 Task: Apply layout section header in current slide.
Action: Mouse moved to (404, 103)
Screenshot: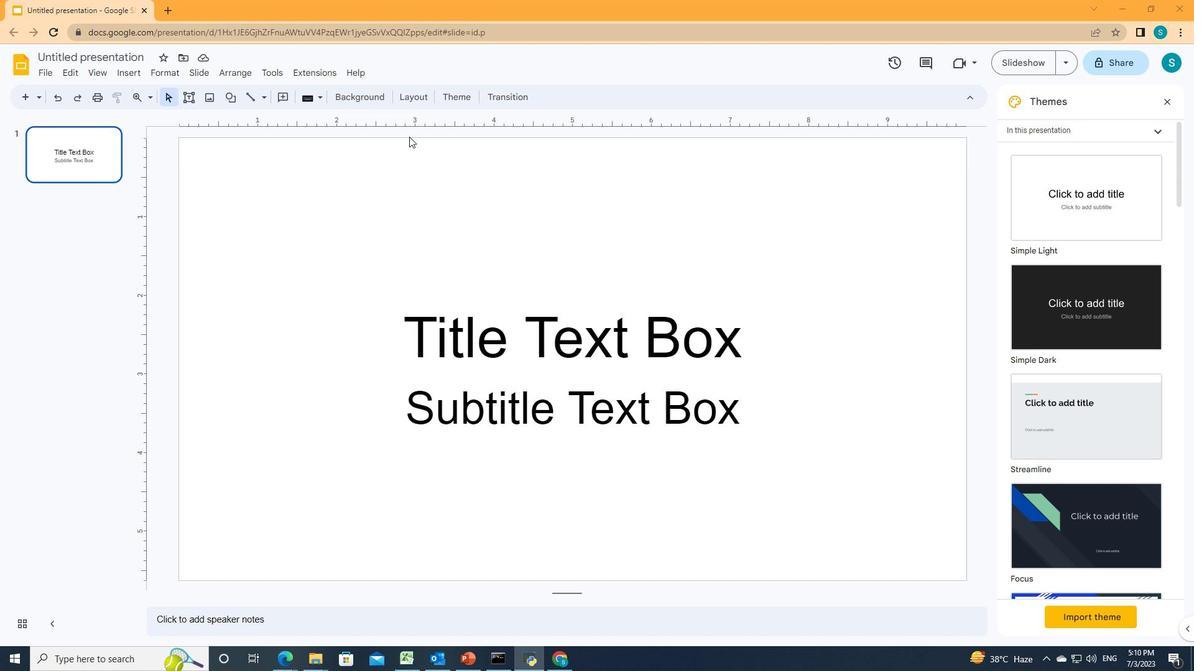 
Action: Mouse pressed left at (404, 103)
Screenshot: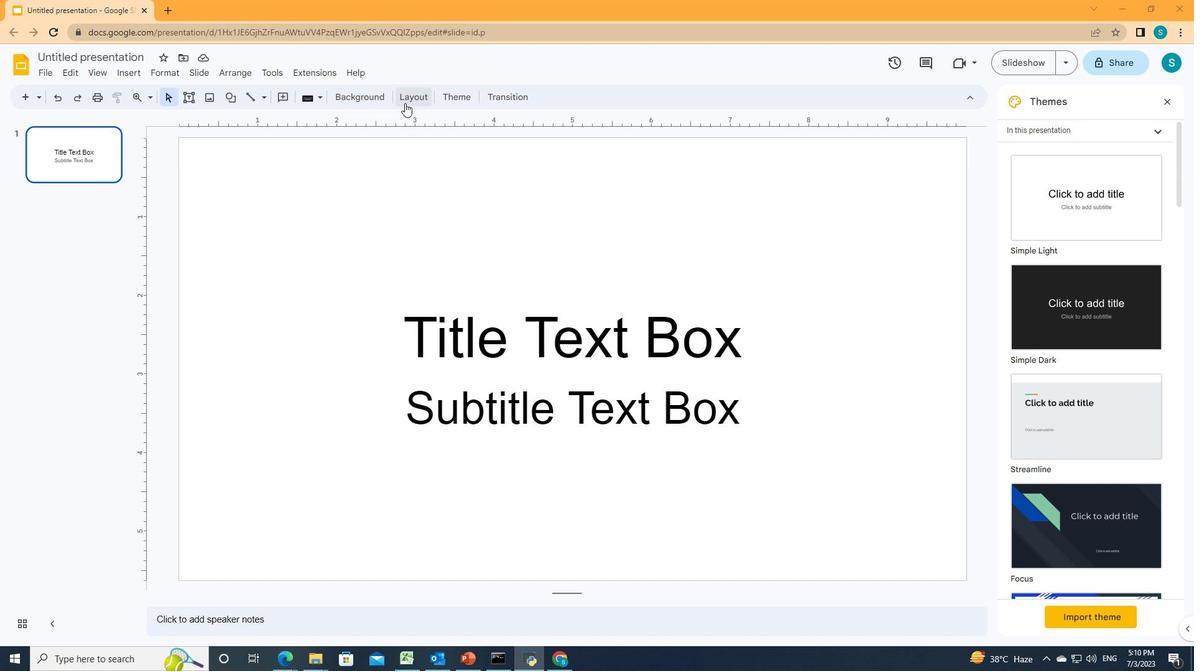 
Action: Mouse moved to (503, 143)
Screenshot: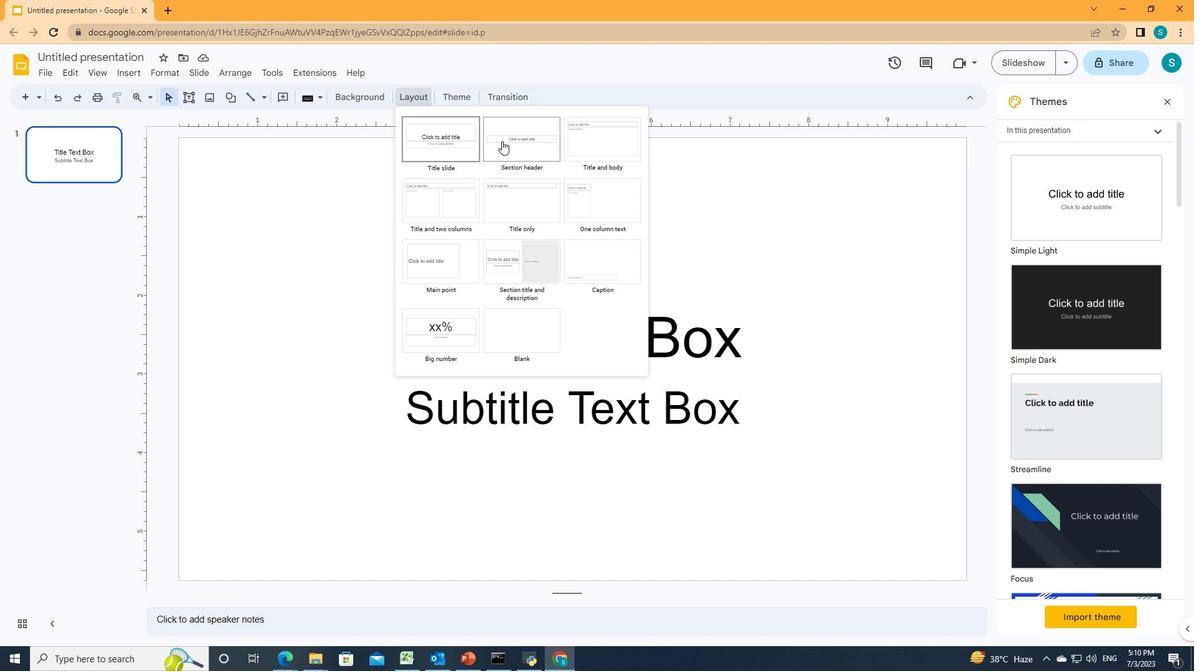 
Action: Mouse pressed left at (503, 143)
Screenshot: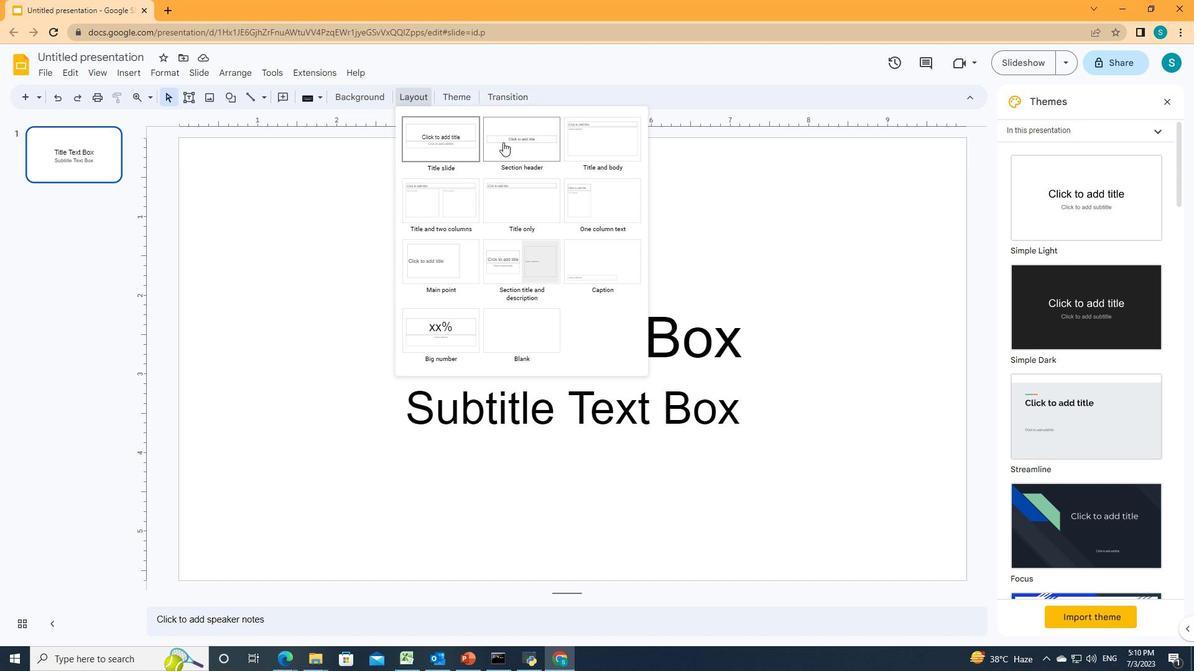
Action: Mouse moved to (504, 143)
Screenshot: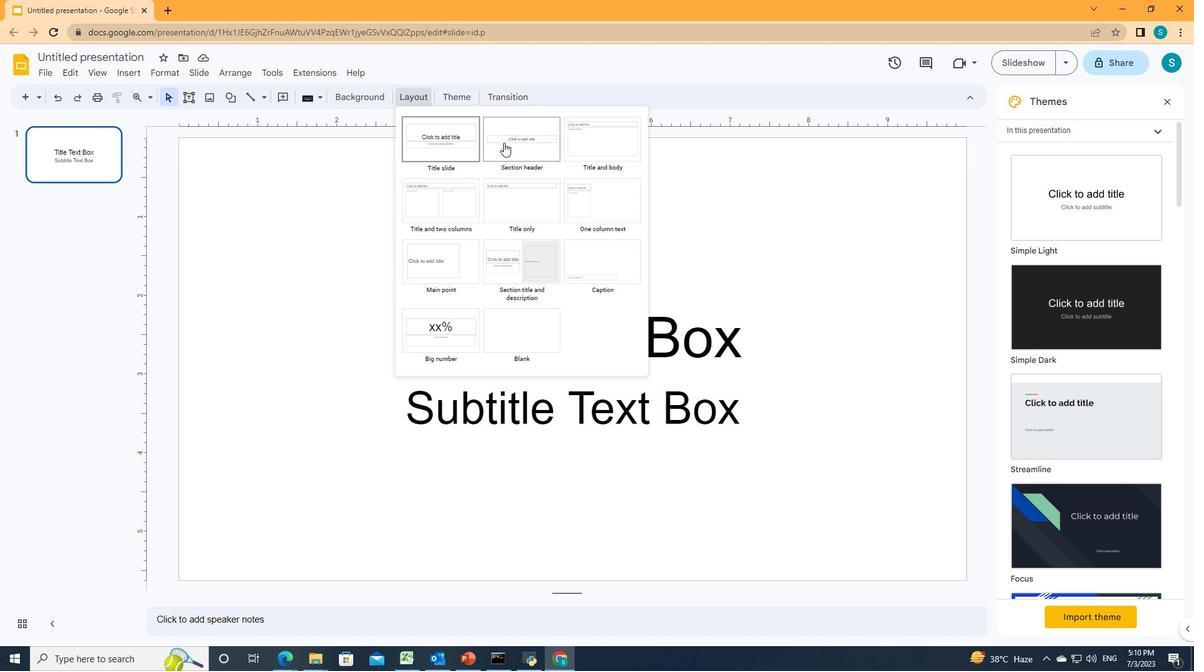 
